 Task: Add a field from the Popular template Effort Level with name TransparentLine.
Action: Mouse moved to (71, 448)
Screenshot: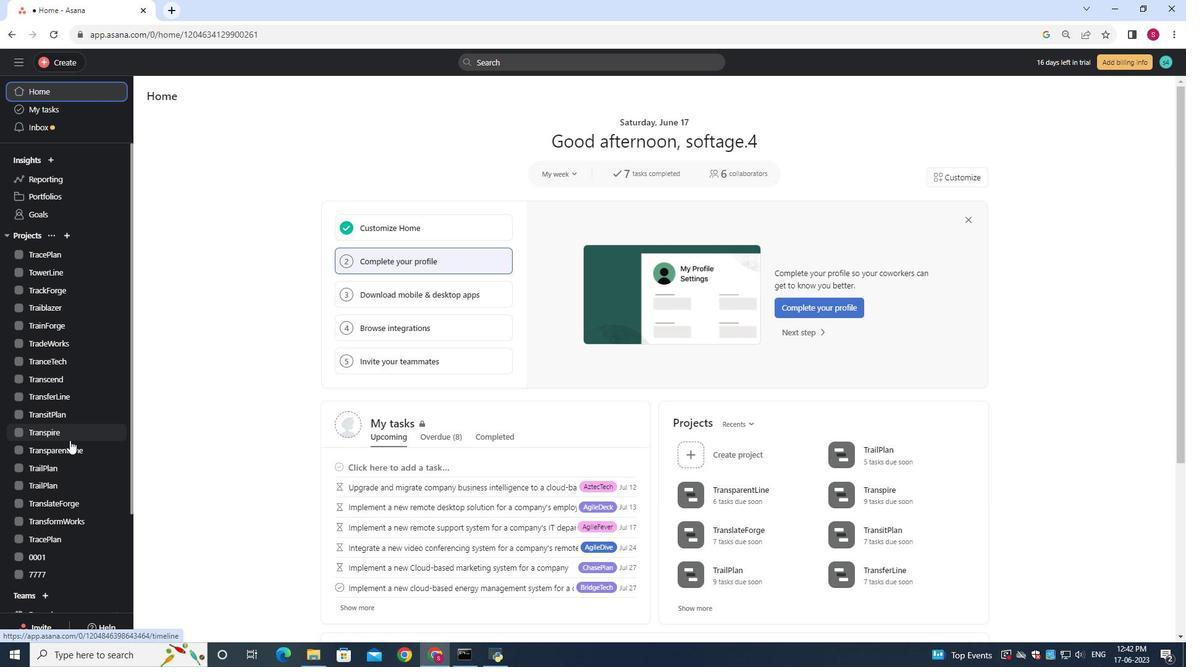 
Action: Mouse pressed left at (71, 448)
Screenshot: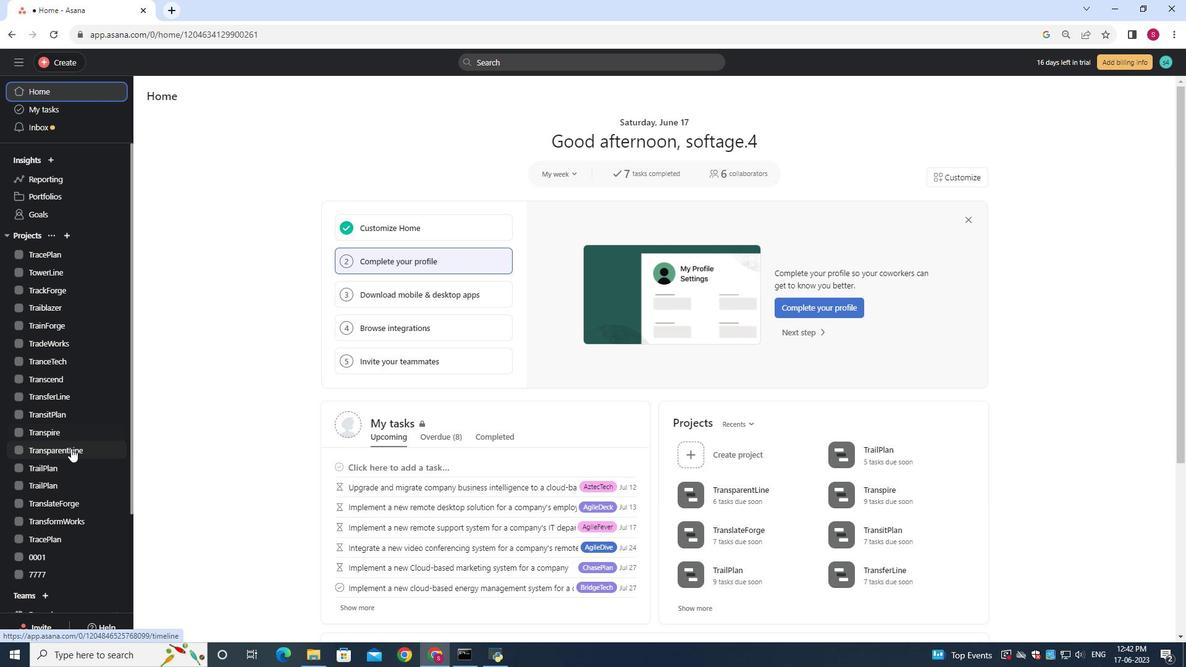 
Action: Mouse moved to (197, 118)
Screenshot: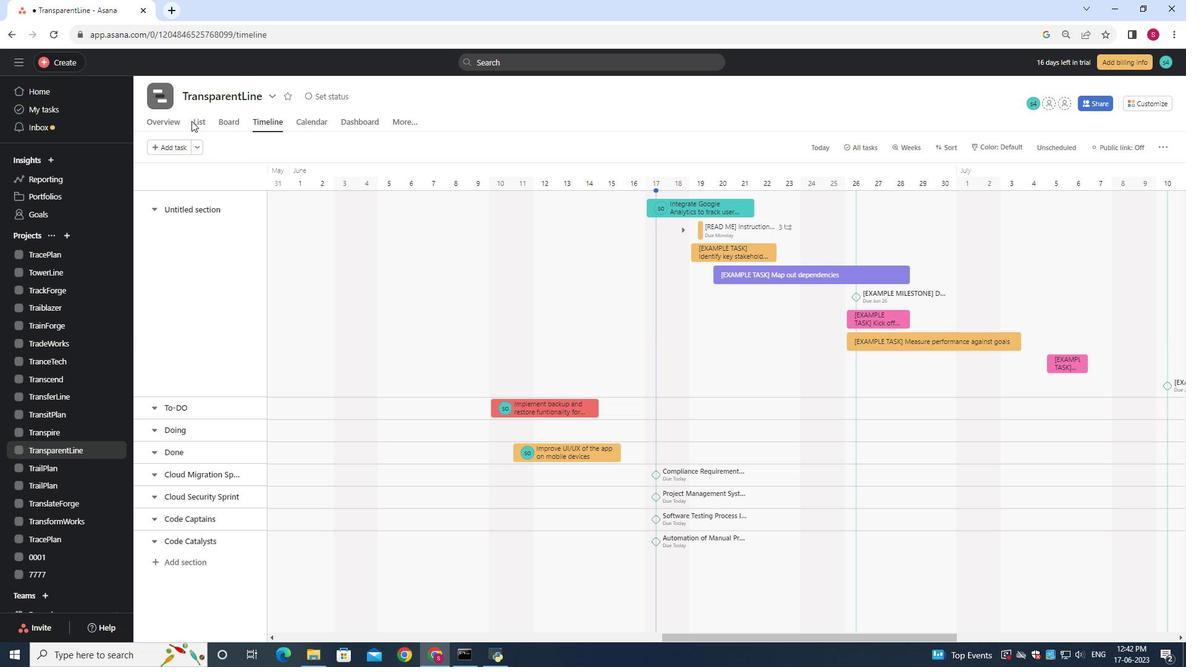 
Action: Mouse pressed left at (197, 118)
Screenshot: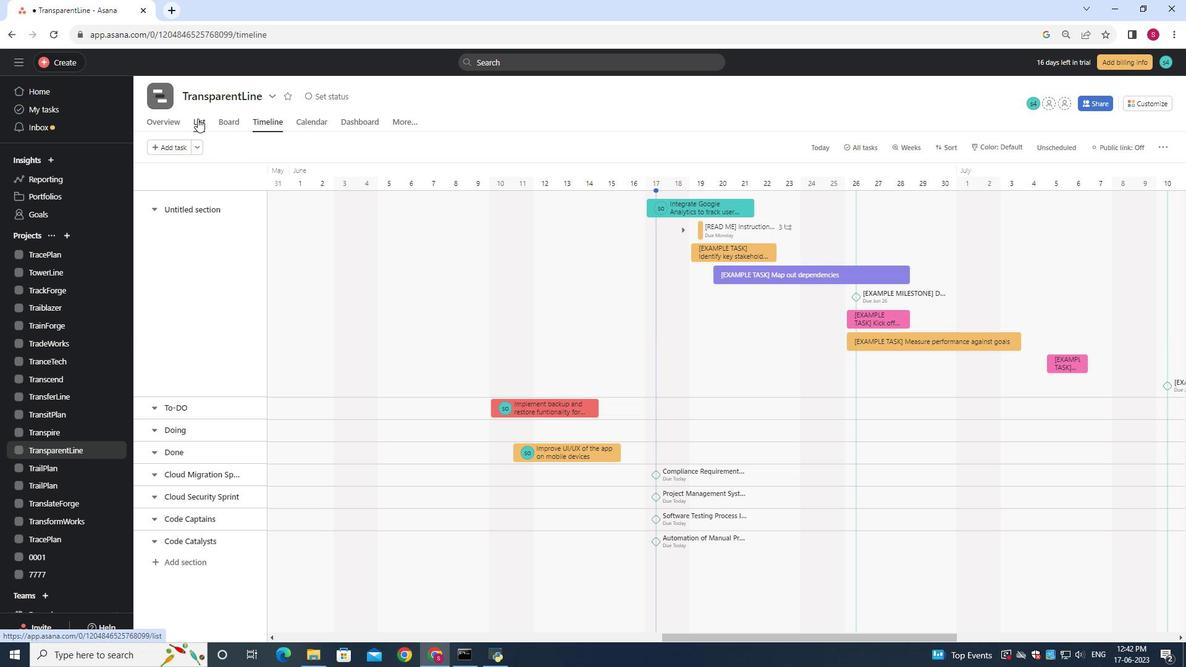 
Action: Mouse moved to (829, 169)
Screenshot: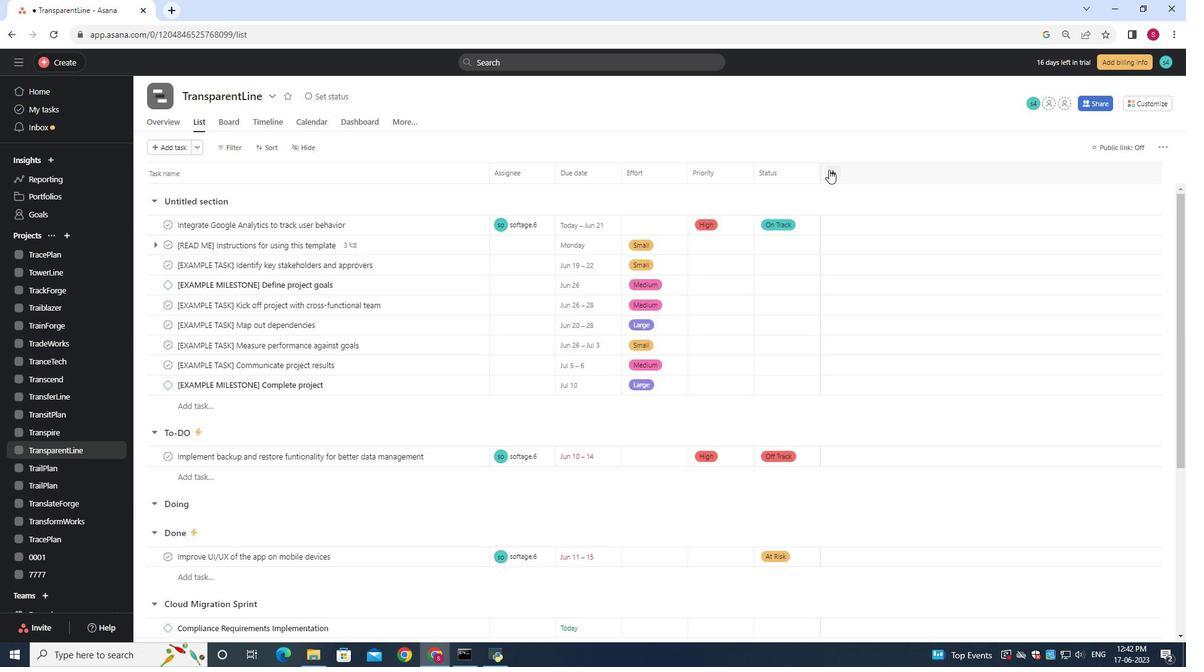 
Action: Mouse pressed left at (829, 169)
Screenshot: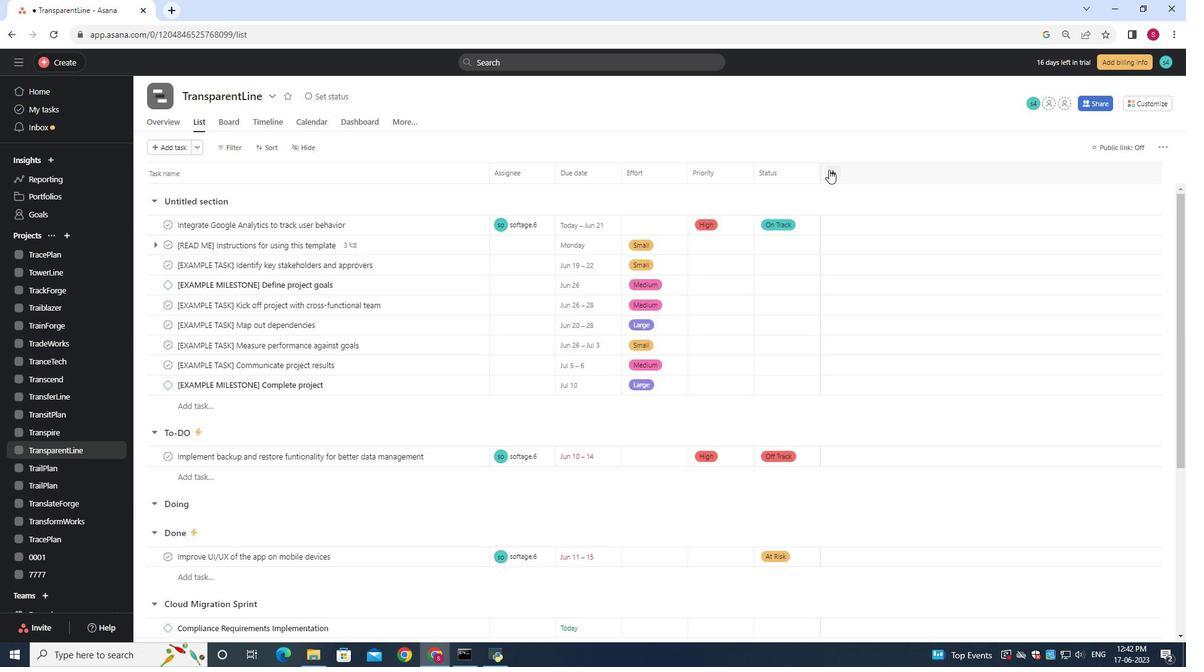 
Action: Mouse moved to (849, 234)
Screenshot: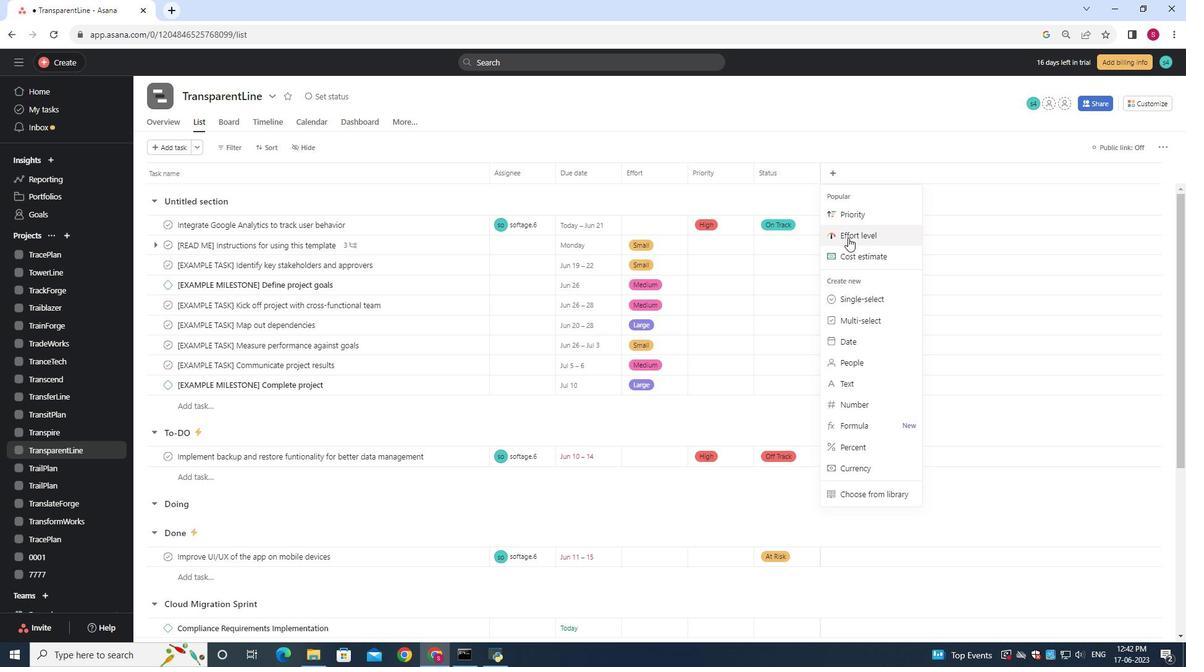 
Action: Mouse pressed left at (849, 234)
Screenshot: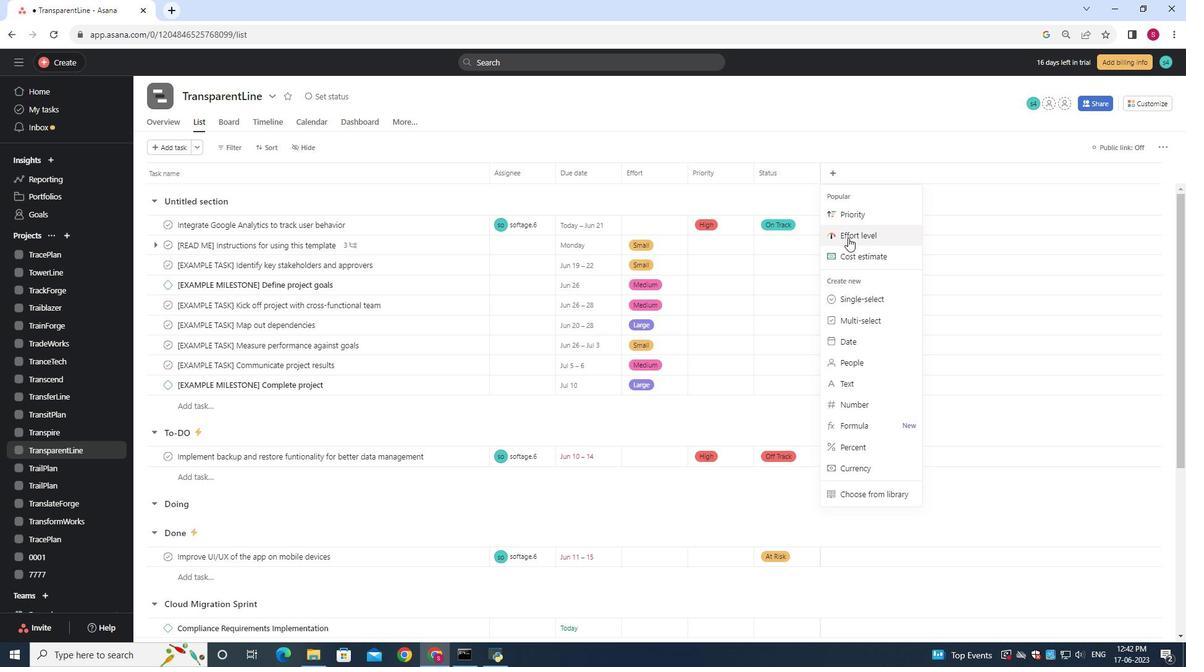 
Action: Mouse moved to (643, 85)
Screenshot: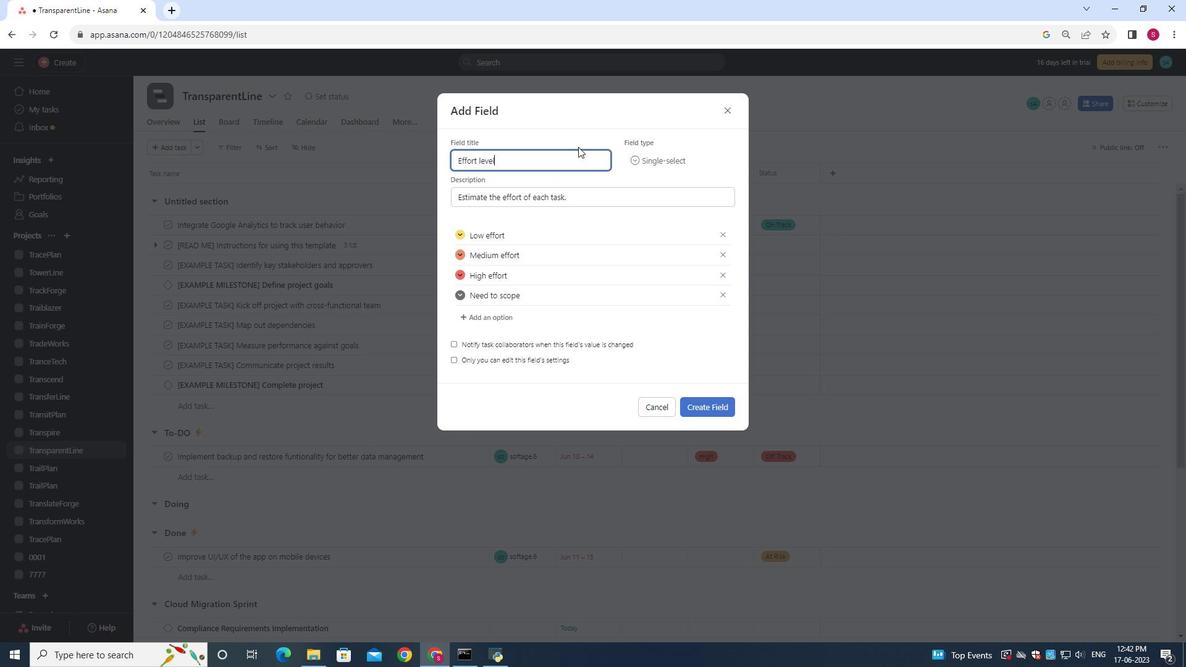 
Action: Key pressed ctrl+A
Screenshot: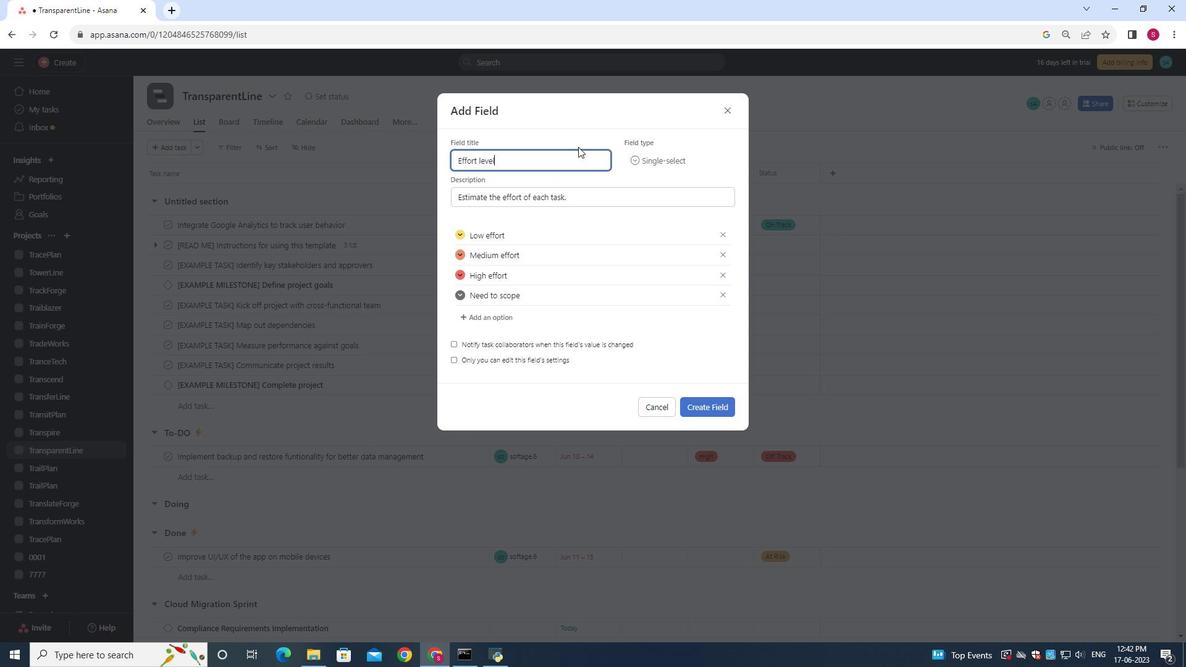
Action: Mouse moved to (643, 85)
Screenshot: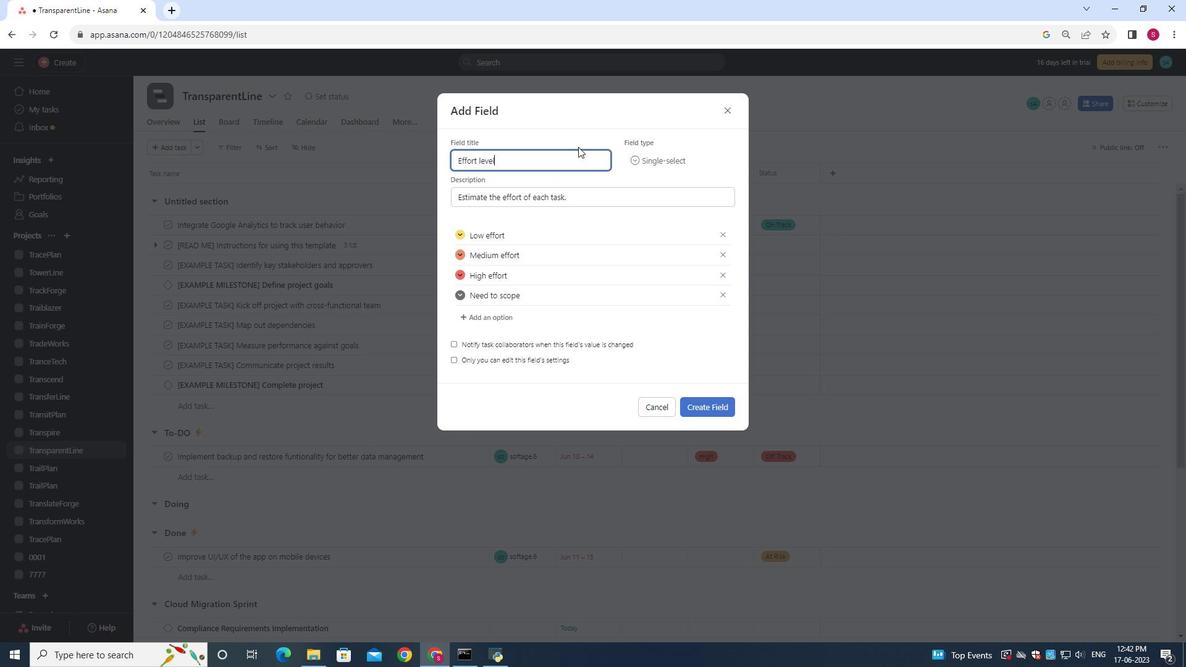 
Action: Key pressed <Key.backspace><Key.shift><Key.shift><Key.shift><Key.shift><Key.shift><Key.shift><Key.shift><Key.shift><Key.shift><Key.shift><Key.shift><Key.shift><Key.shift><Key.shift><Key.shift><Key.shift><Key.shift><Key.shift><Key.shift><Key.shift><Key.shift><Key.shift><Key.shift><Key.shift><Key.shift><Key.shift><Key.shift><Key.shift><Key.shift><Key.shift>Transparent<Key.shift>Line
Screenshot: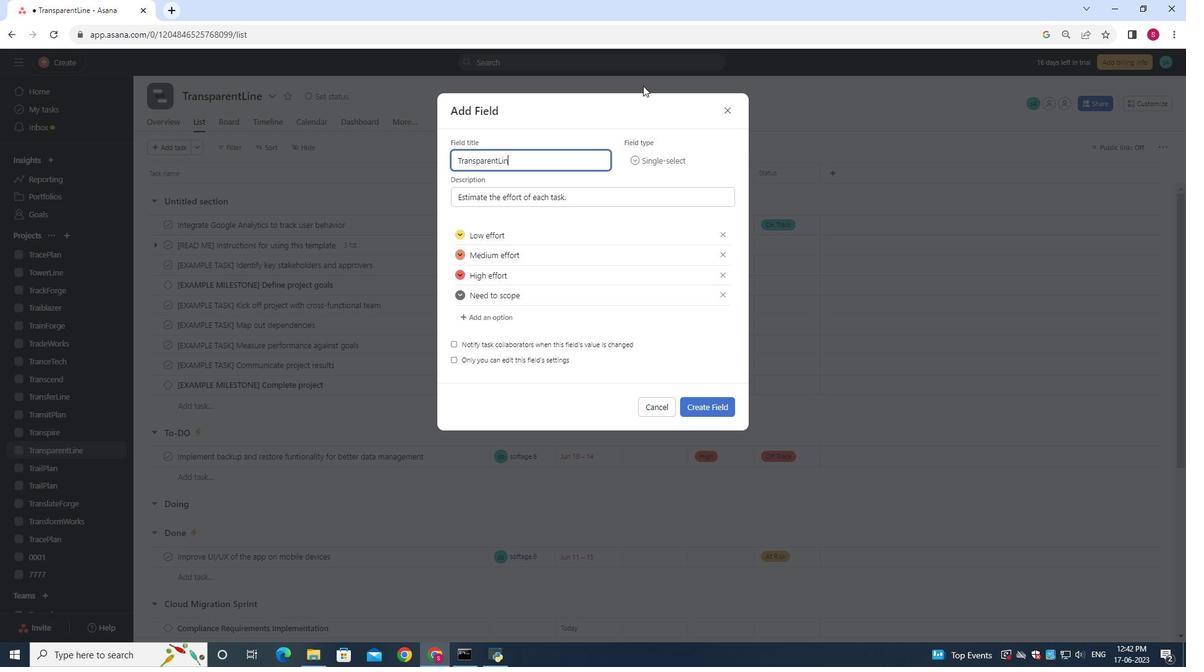 
Action: Mouse moved to (700, 407)
Screenshot: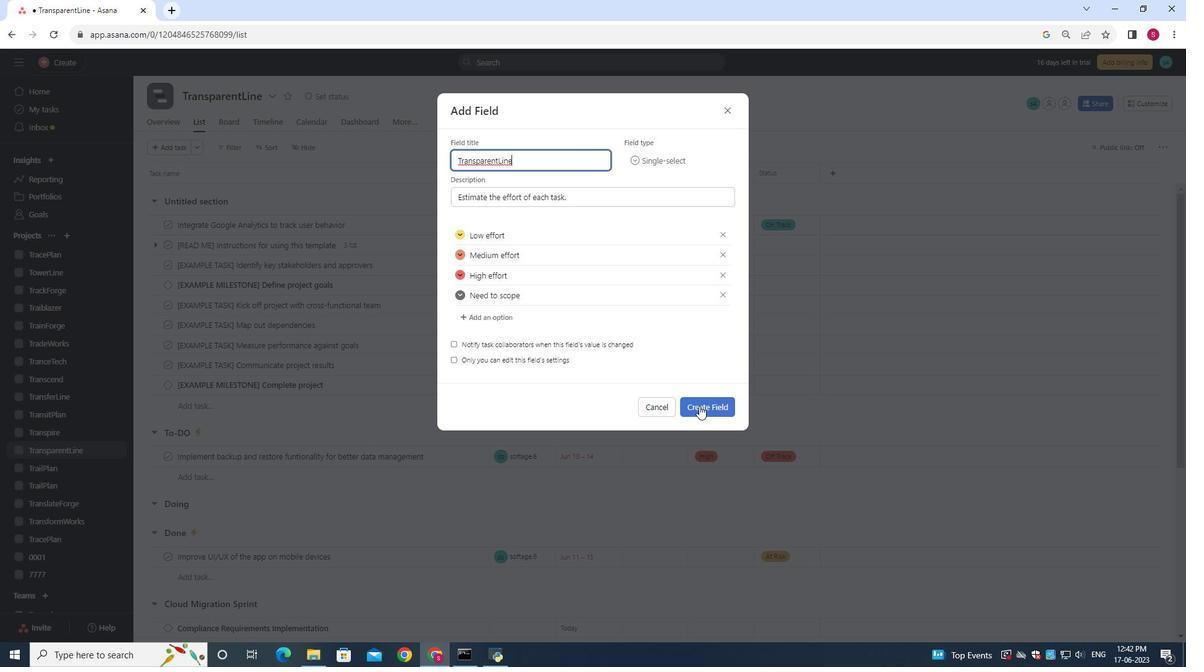 
Action: Mouse pressed left at (700, 407)
Screenshot: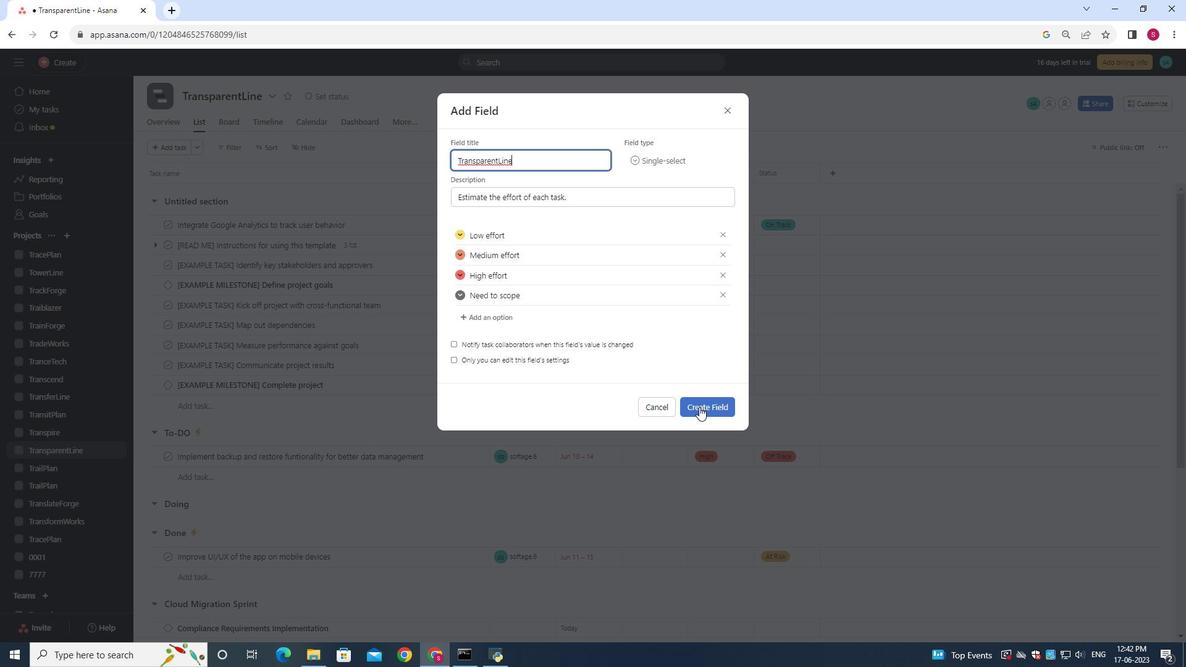 
Action: Mouse moved to (700, 407)
Screenshot: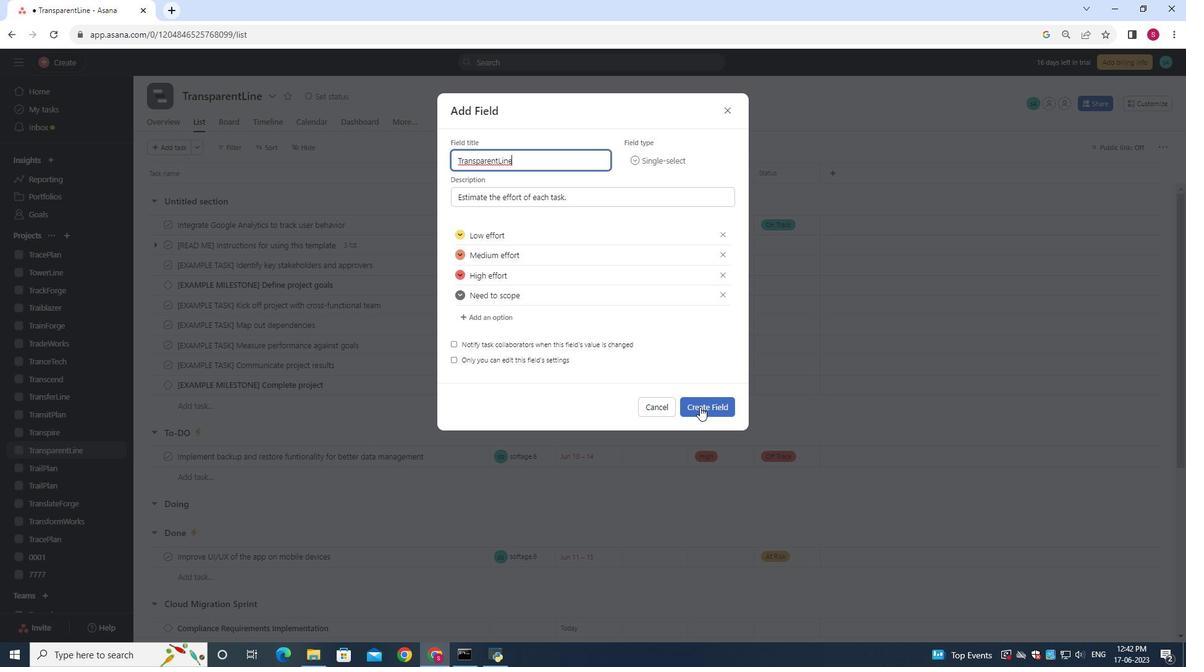 
